 Task: Create a rule when a due date in this month.
Action: Mouse moved to (1092, 273)
Screenshot: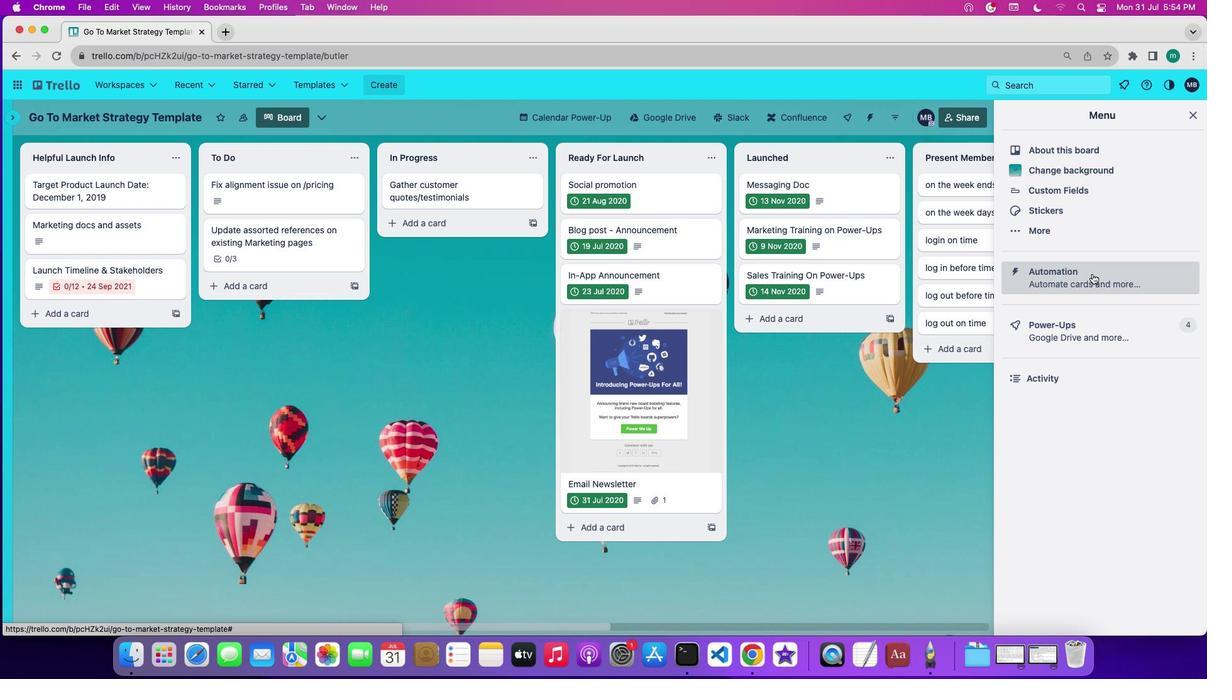 
Action: Mouse pressed left at (1092, 273)
Screenshot: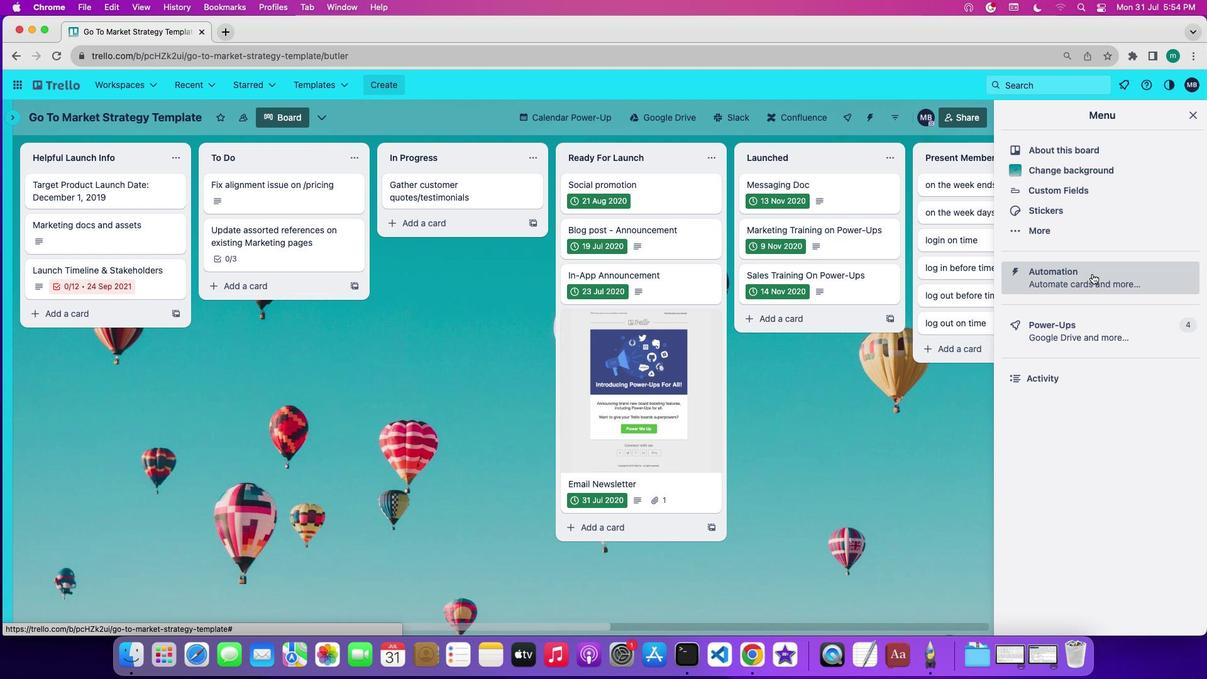 
Action: Mouse moved to (45, 232)
Screenshot: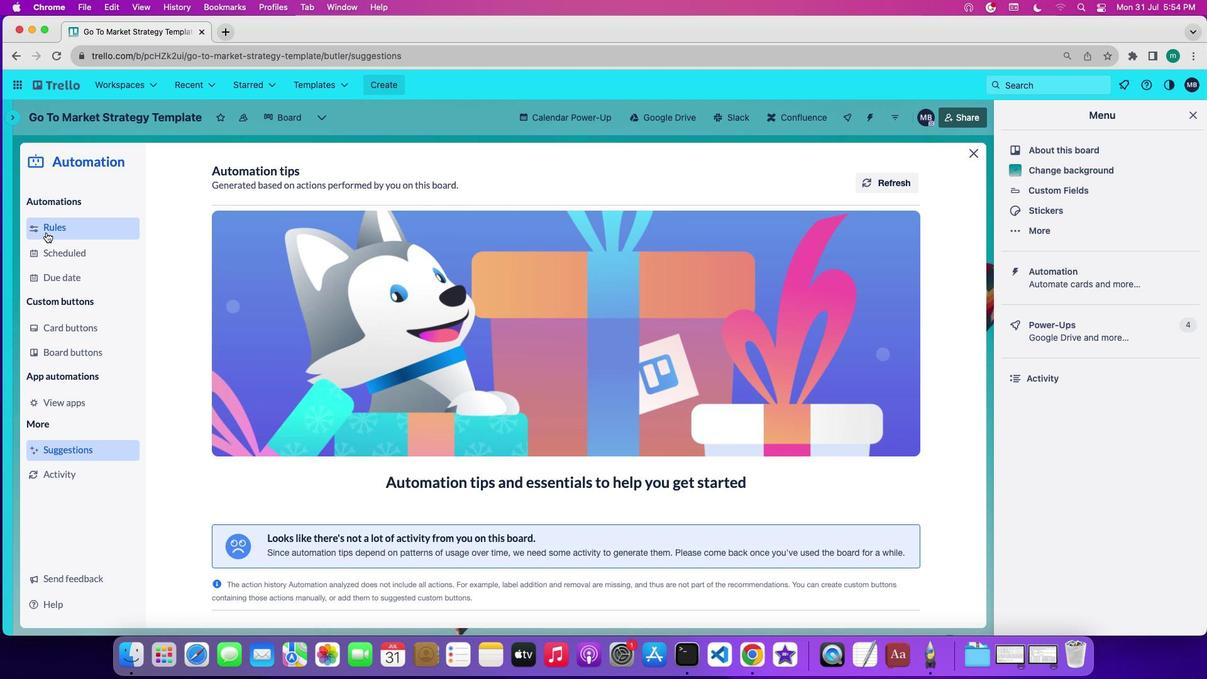 
Action: Mouse pressed left at (45, 232)
Screenshot: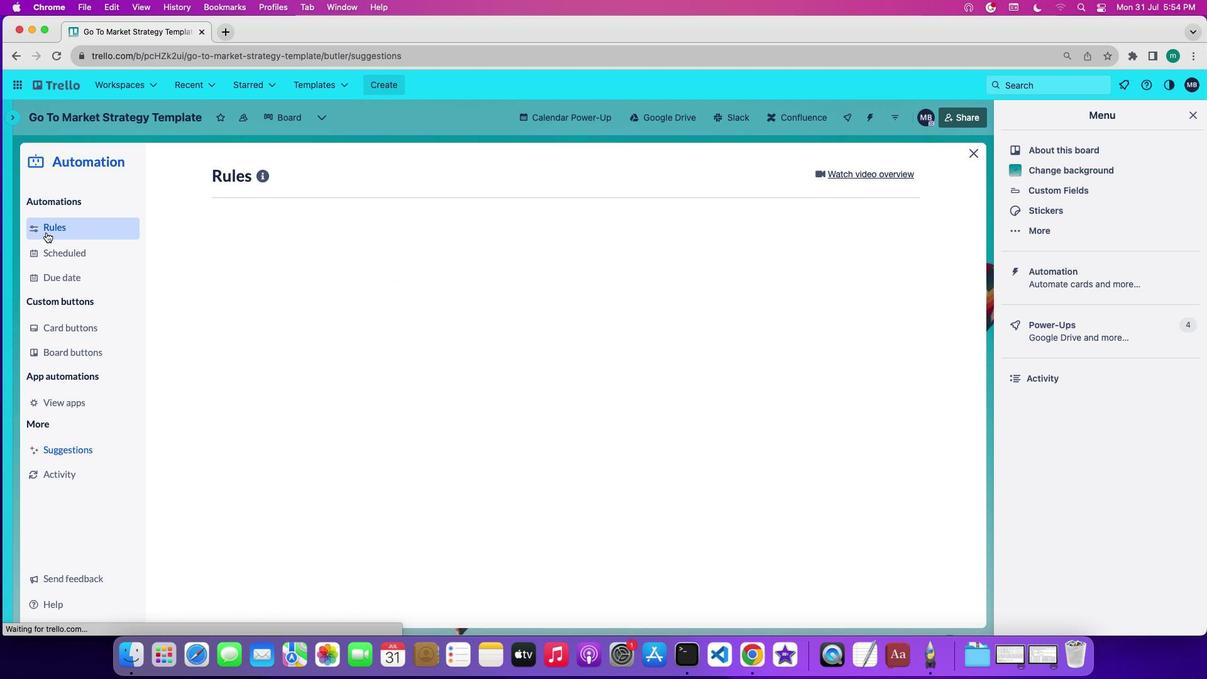 
Action: Mouse moved to (268, 453)
Screenshot: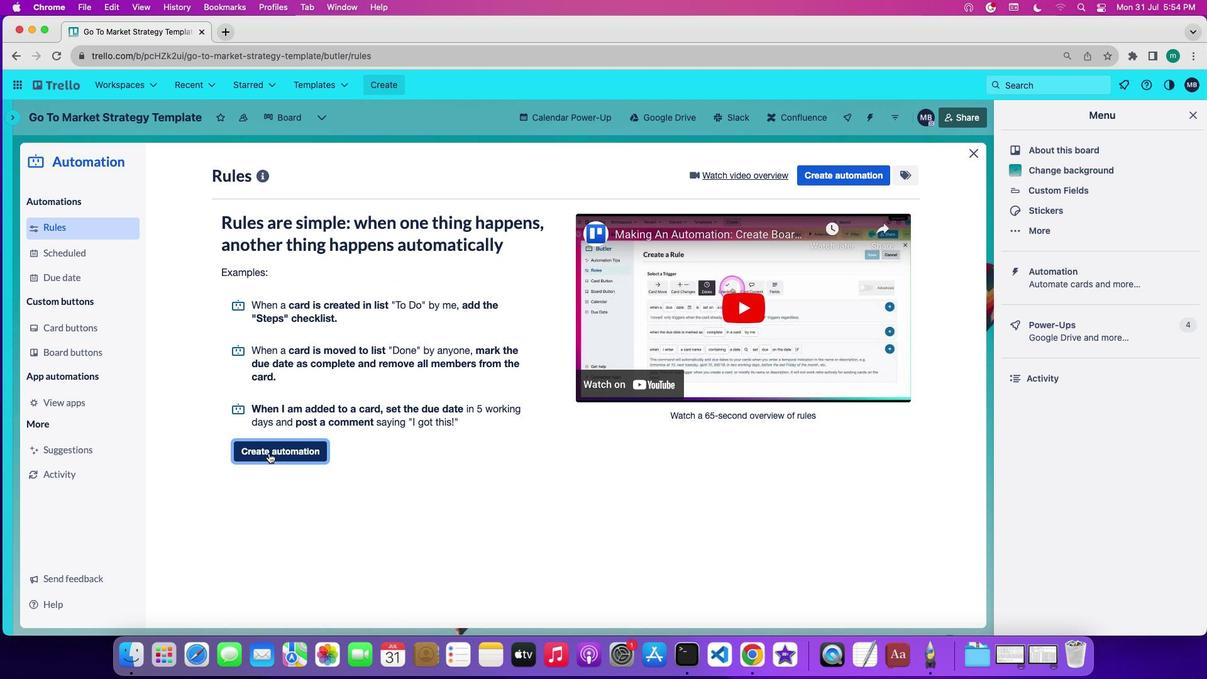
Action: Mouse pressed left at (268, 453)
Screenshot: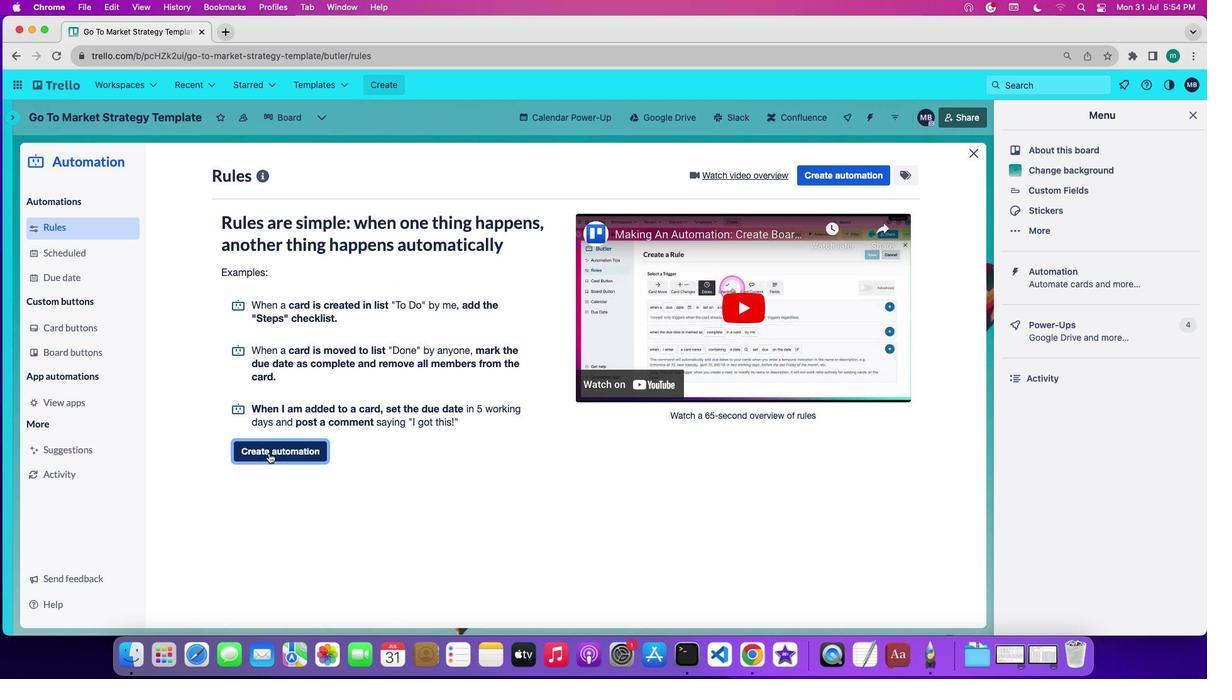 
Action: Mouse moved to (549, 298)
Screenshot: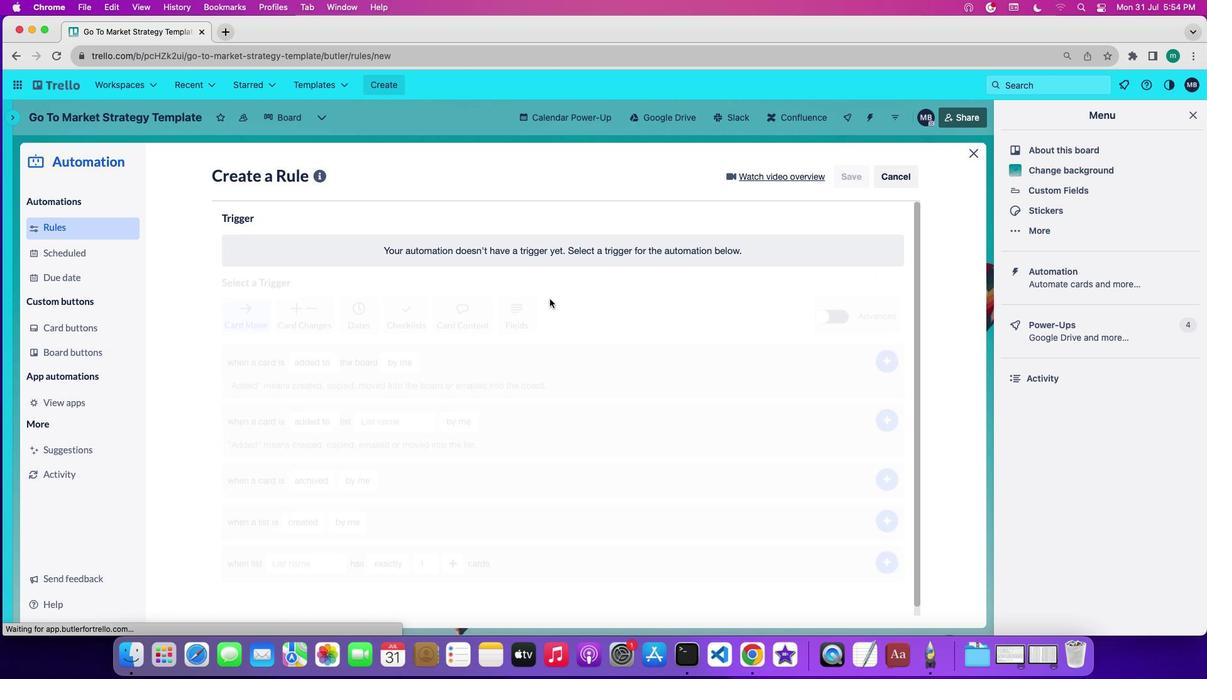 
Action: Mouse pressed left at (549, 298)
Screenshot: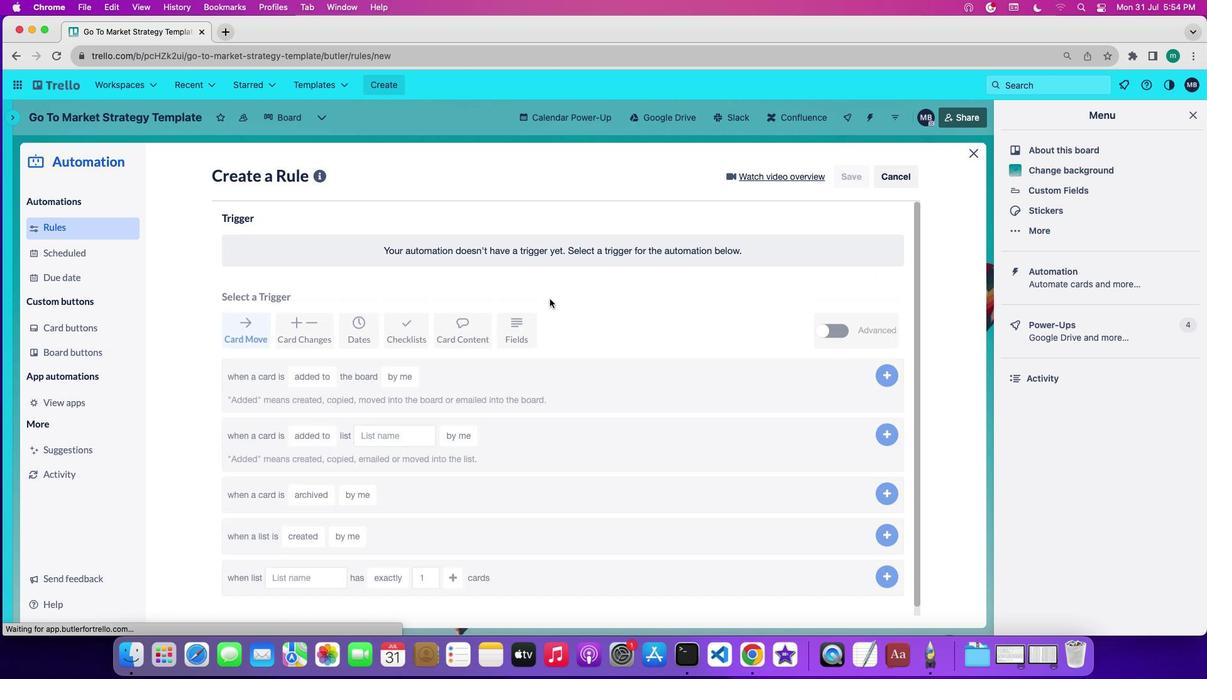 
Action: Mouse moved to (398, 337)
Screenshot: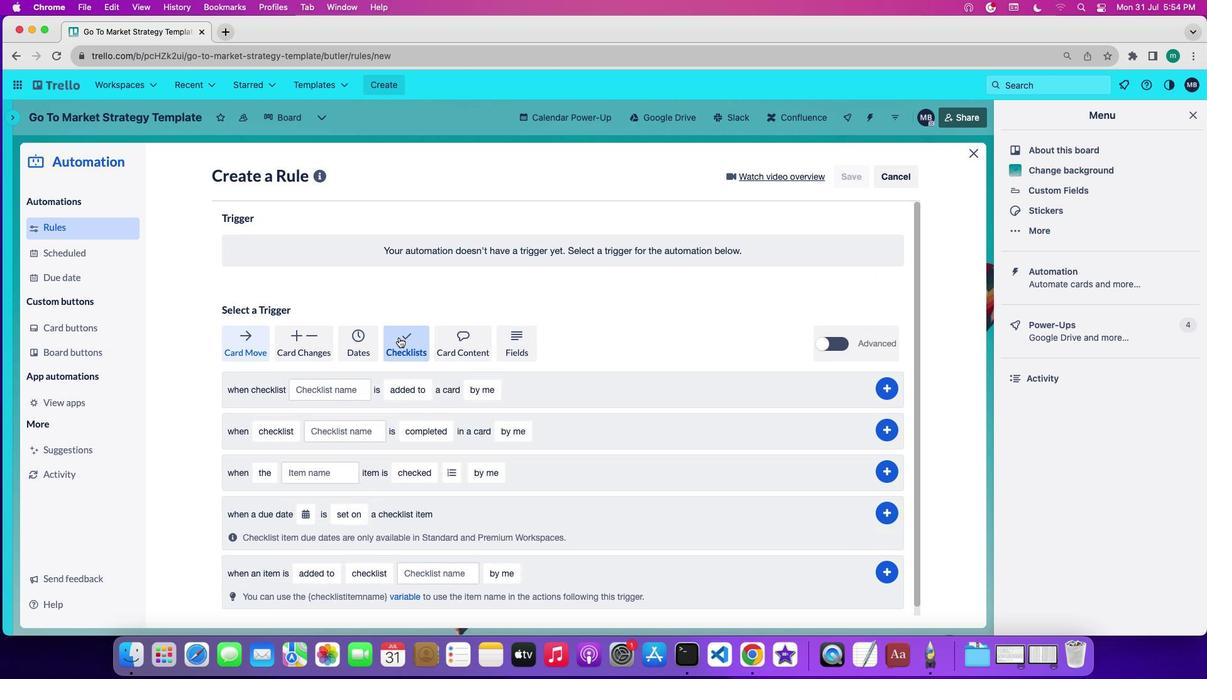 
Action: Mouse pressed left at (398, 337)
Screenshot: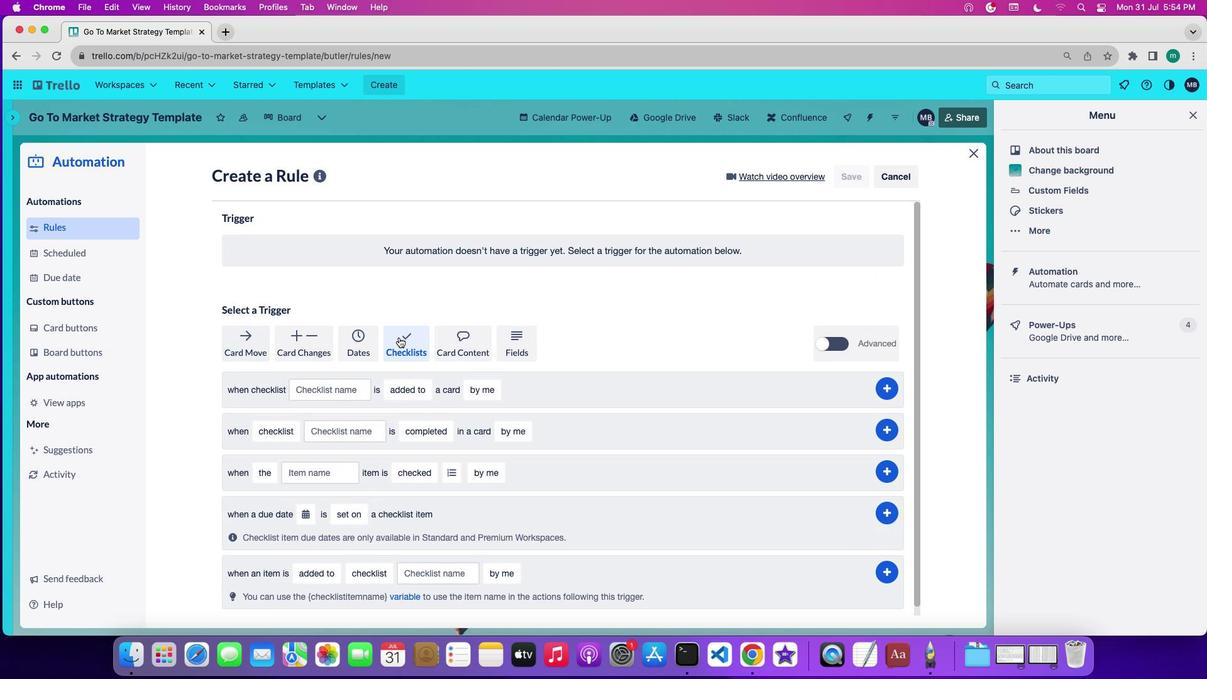 
Action: Mouse moved to (305, 519)
Screenshot: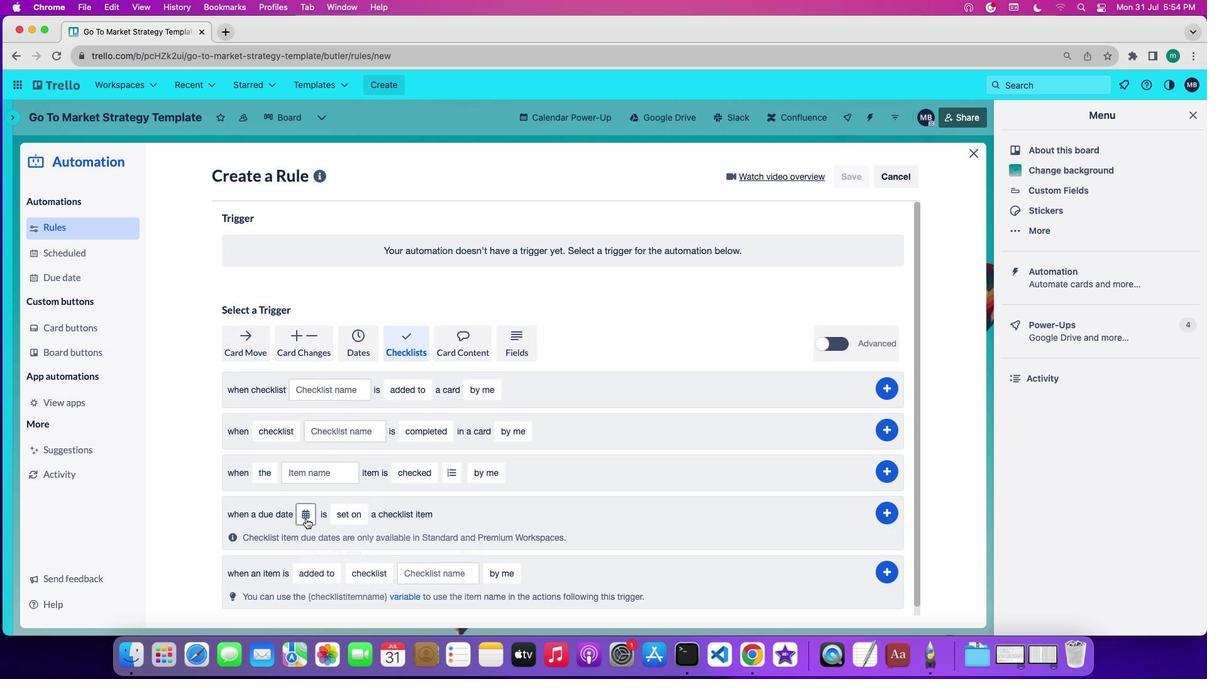 
Action: Mouse pressed left at (305, 519)
Screenshot: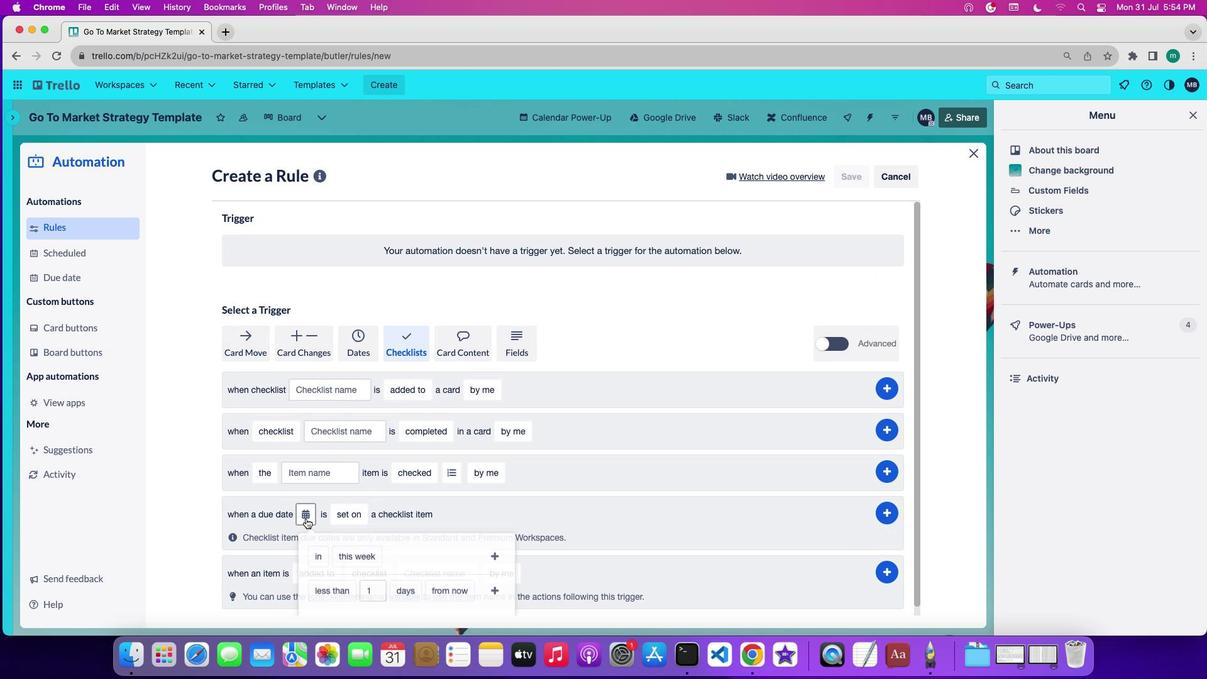 
Action: Mouse moved to (322, 563)
Screenshot: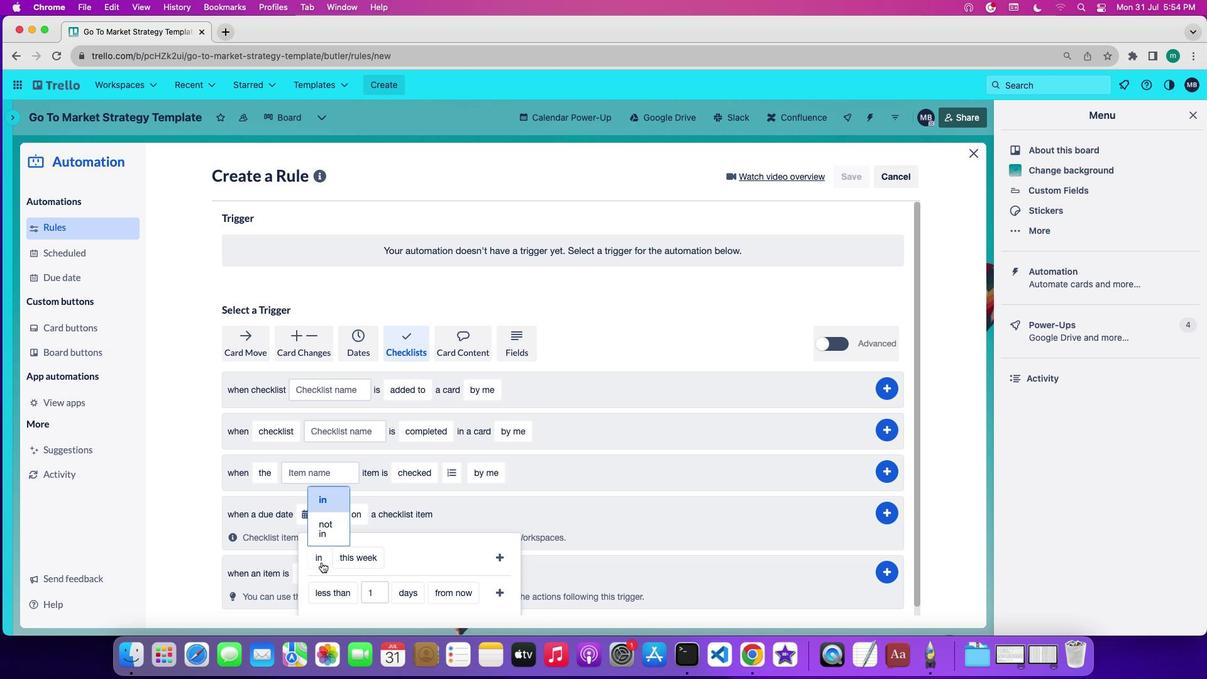
Action: Mouse pressed left at (322, 563)
Screenshot: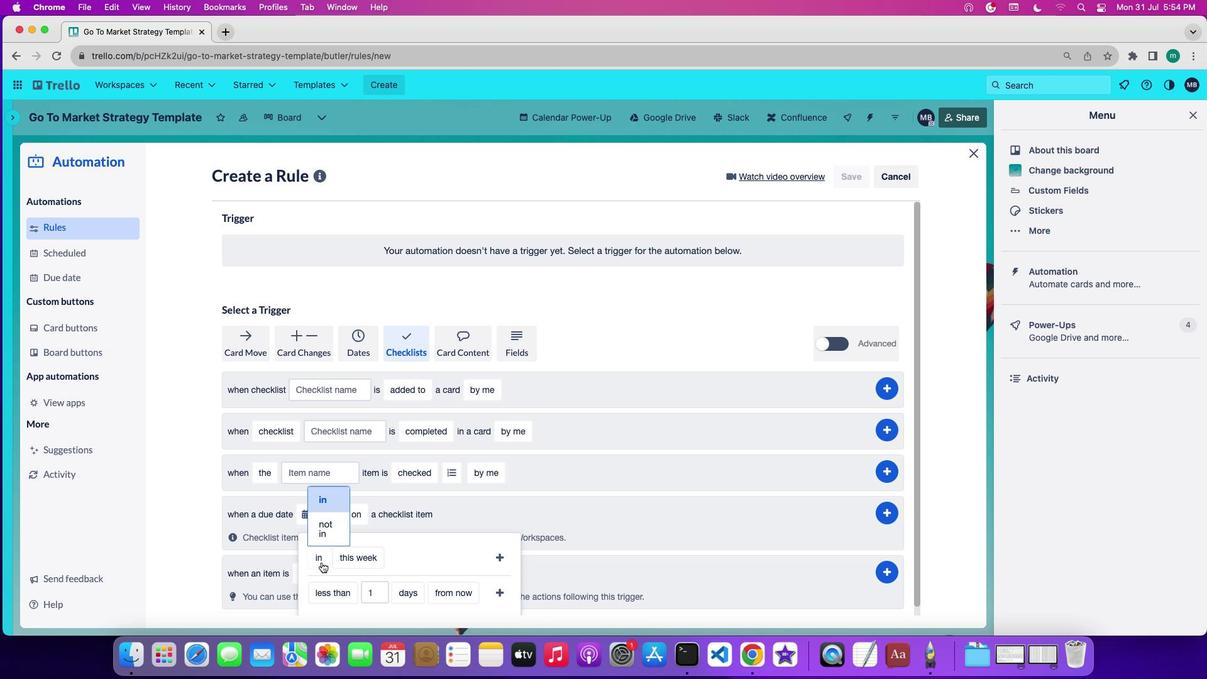 
Action: Mouse moved to (315, 567)
Screenshot: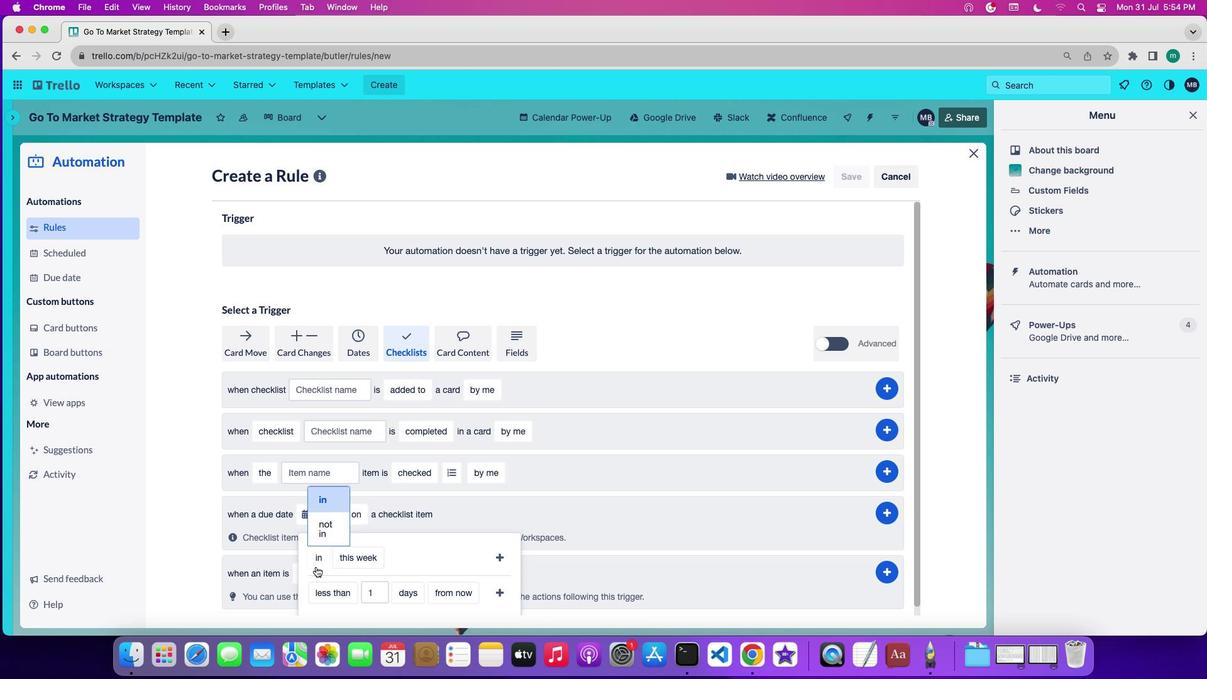 
Action: Mouse pressed left at (315, 567)
Screenshot: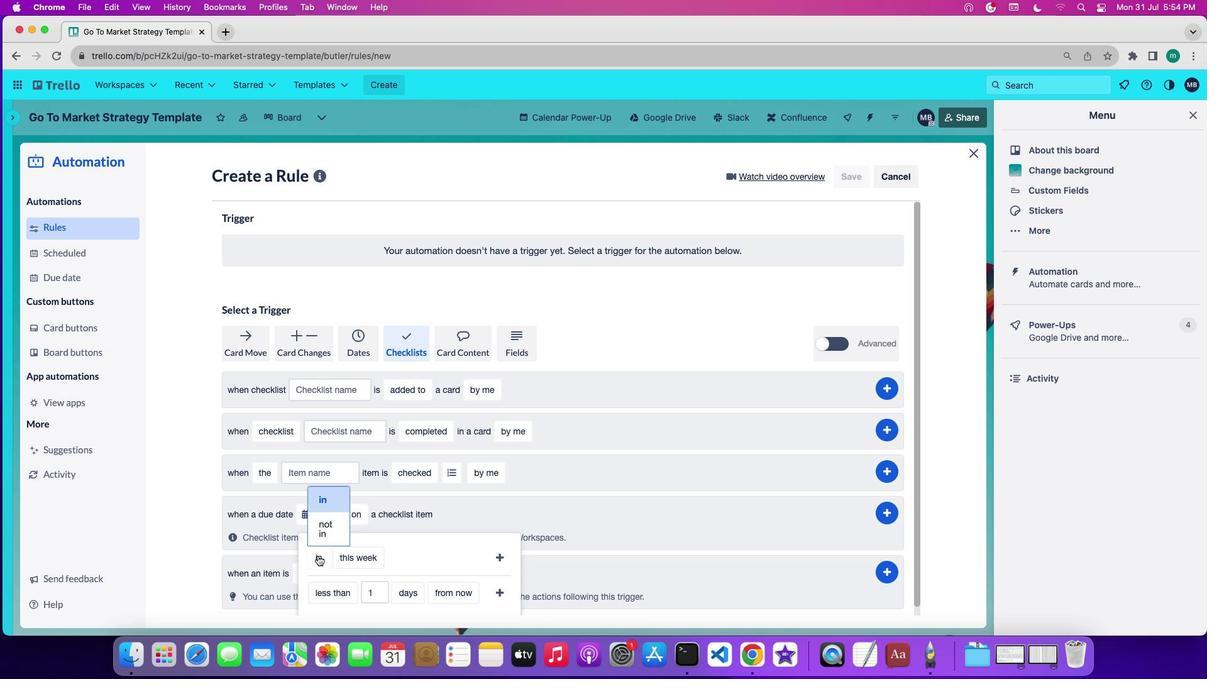 
Action: Mouse moved to (320, 494)
Screenshot: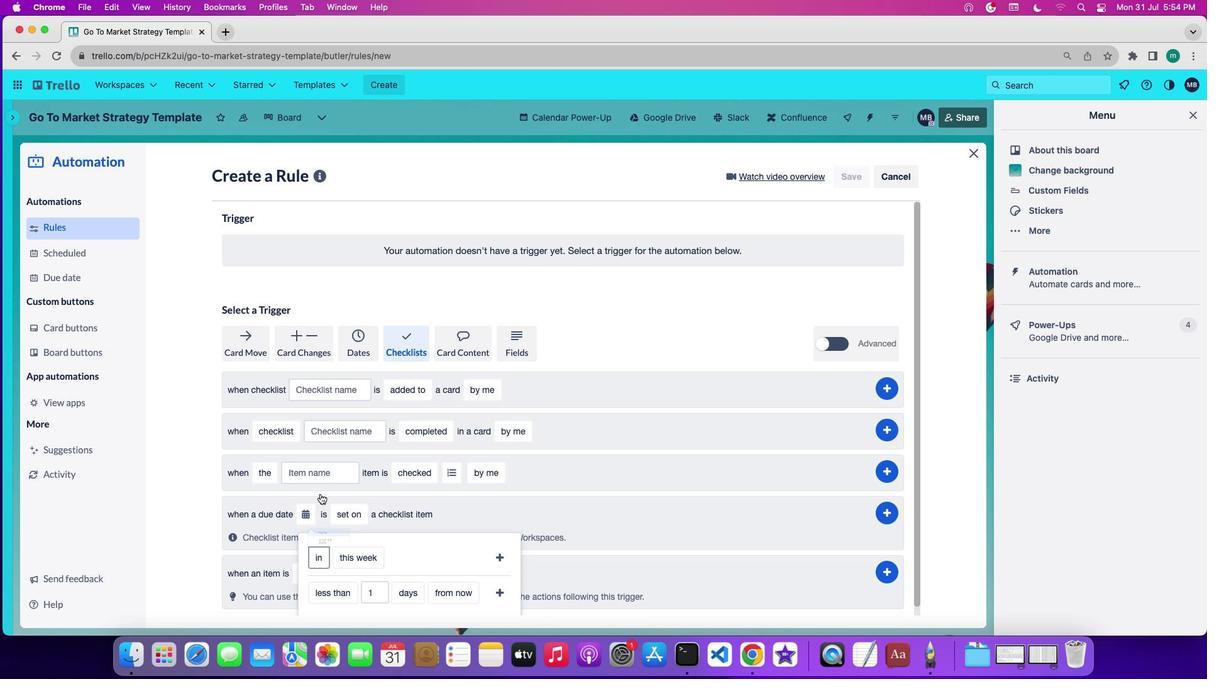 
Action: Mouse pressed left at (320, 494)
Screenshot: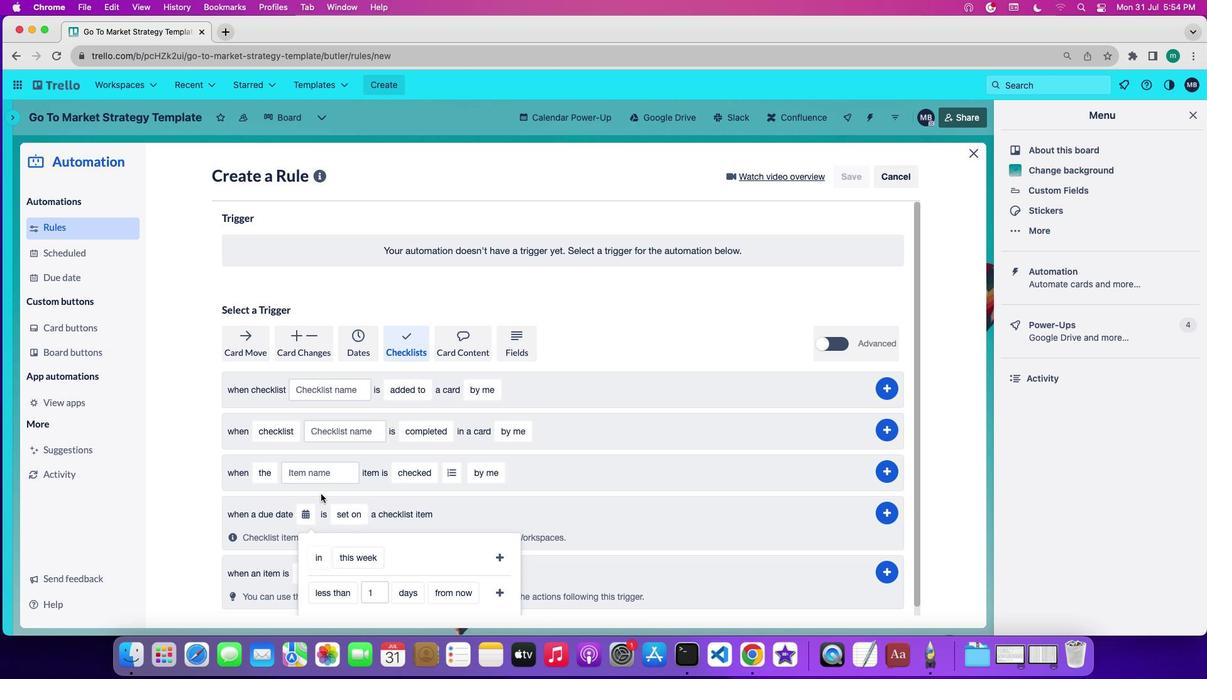 
Action: Mouse moved to (362, 568)
Screenshot: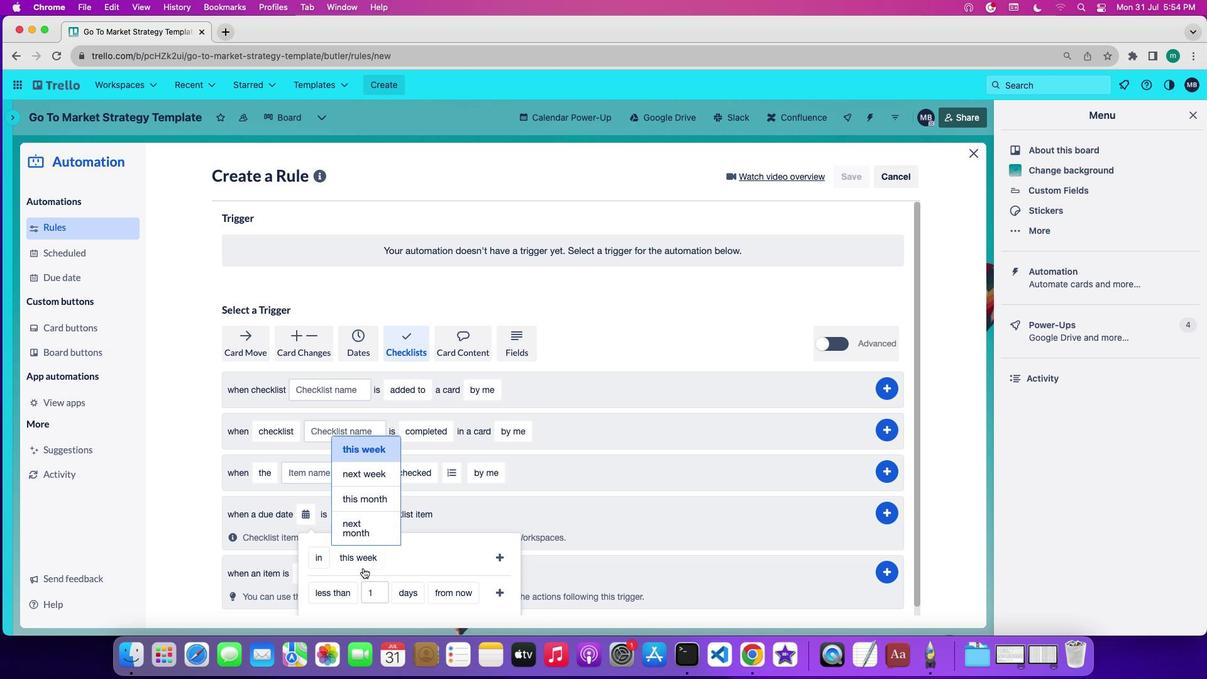 
Action: Mouse pressed left at (362, 568)
Screenshot: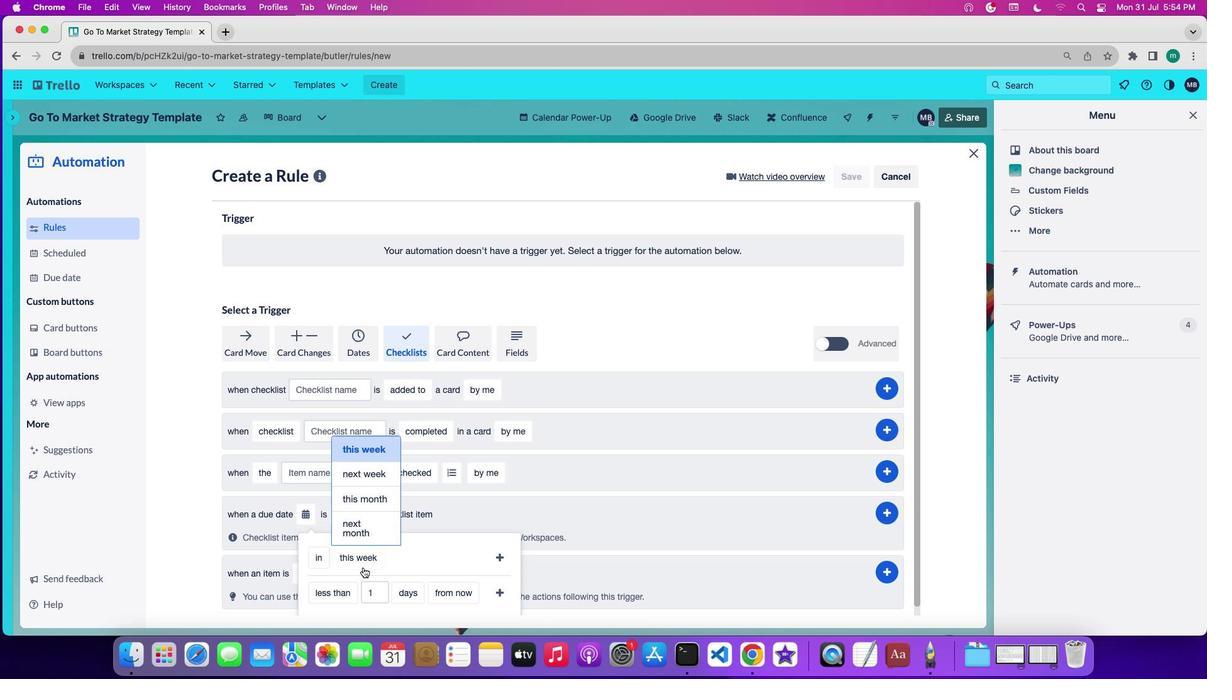 
Action: Mouse moved to (370, 502)
Screenshot: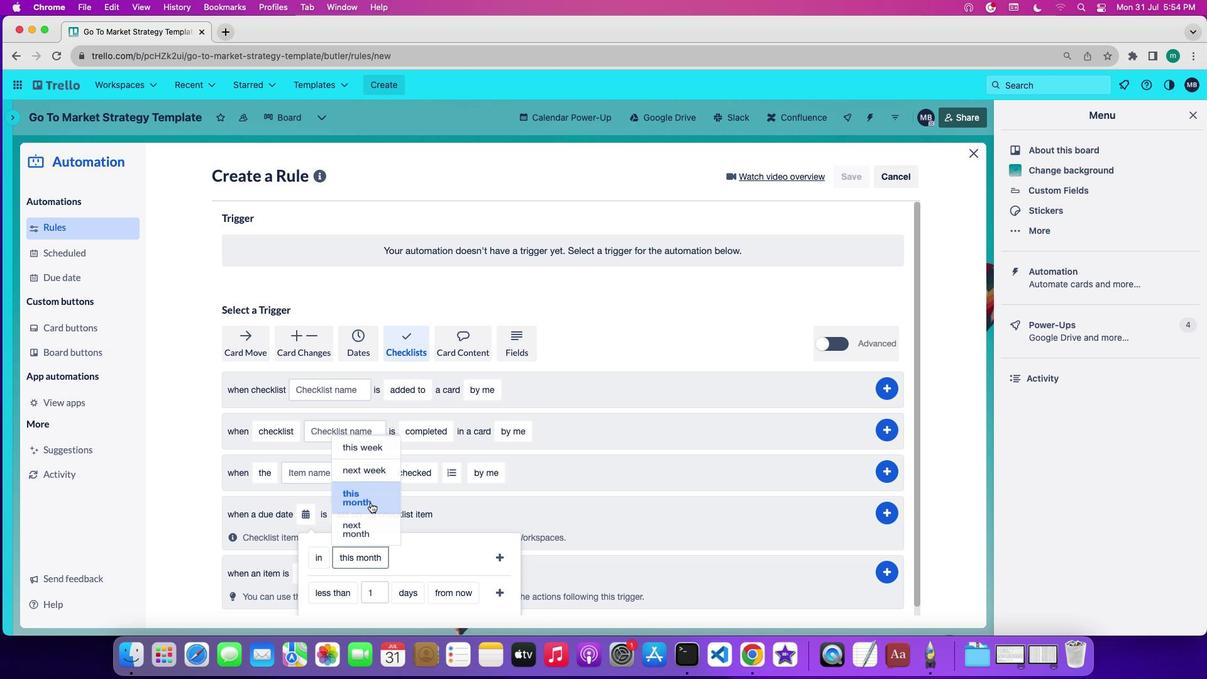 
Action: Mouse pressed left at (370, 502)
Screenshot: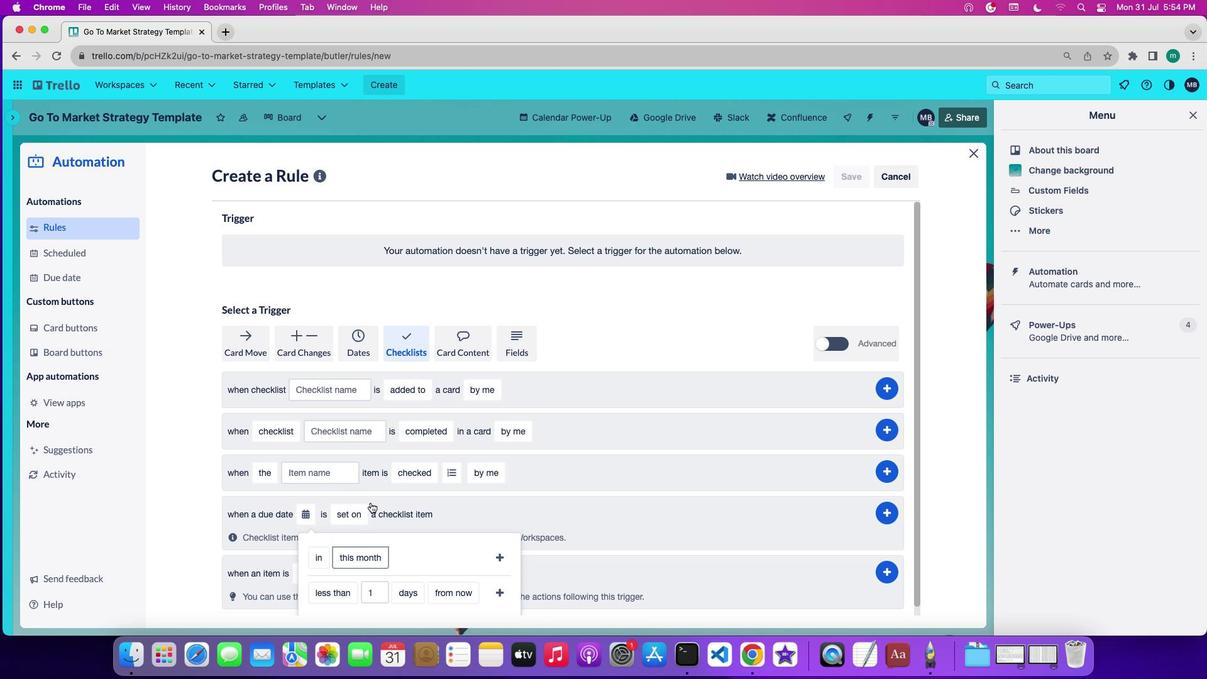 
Action: Mouse moved to (502, 559)
Screenshot: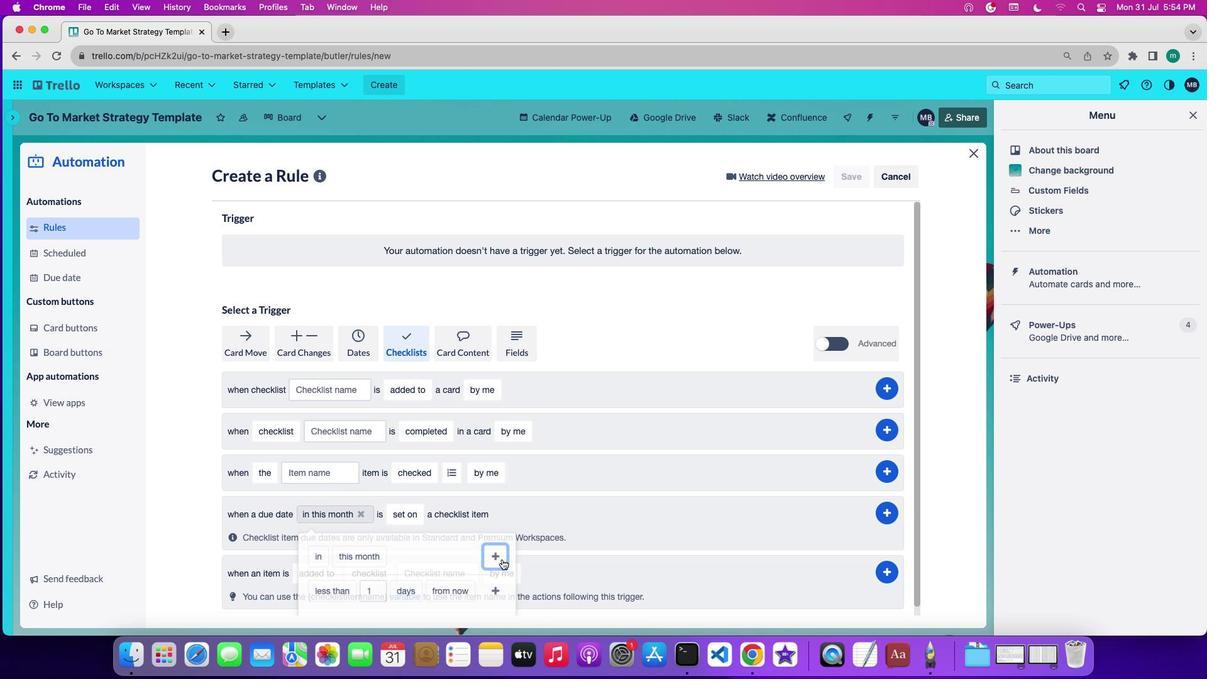 
Action: Mouse pressed left at (502, 559)
Screenshot: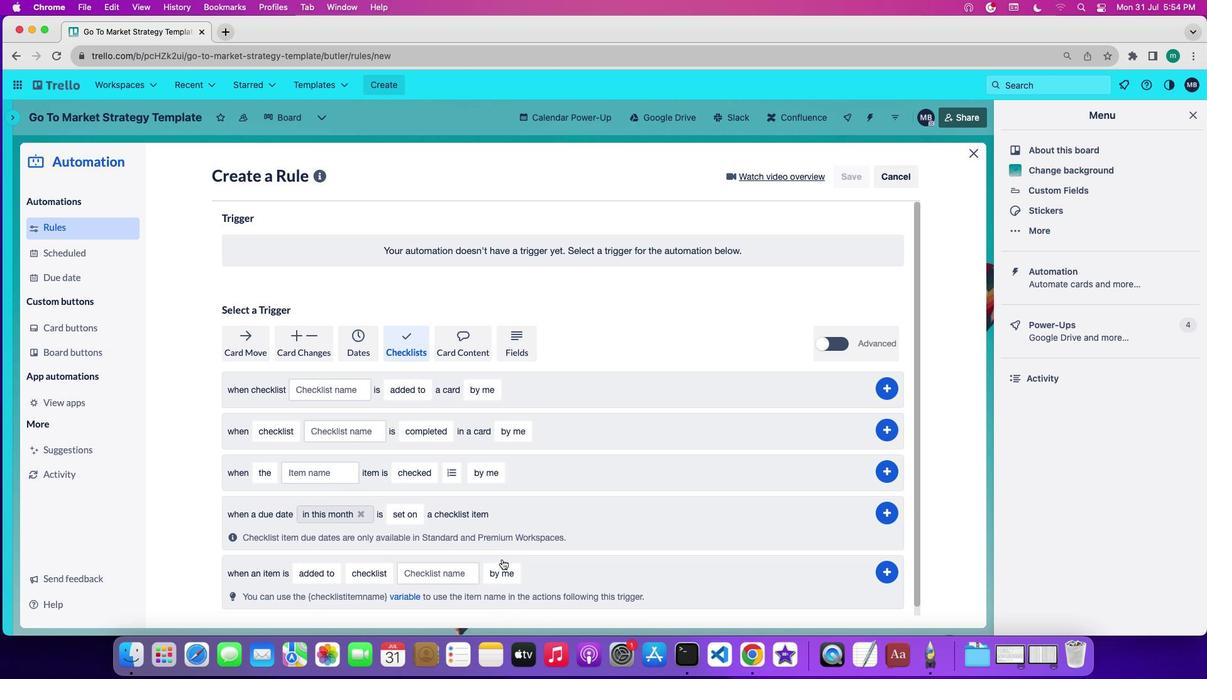 
Action: Mouse moved to (885, 513)
Screenshot: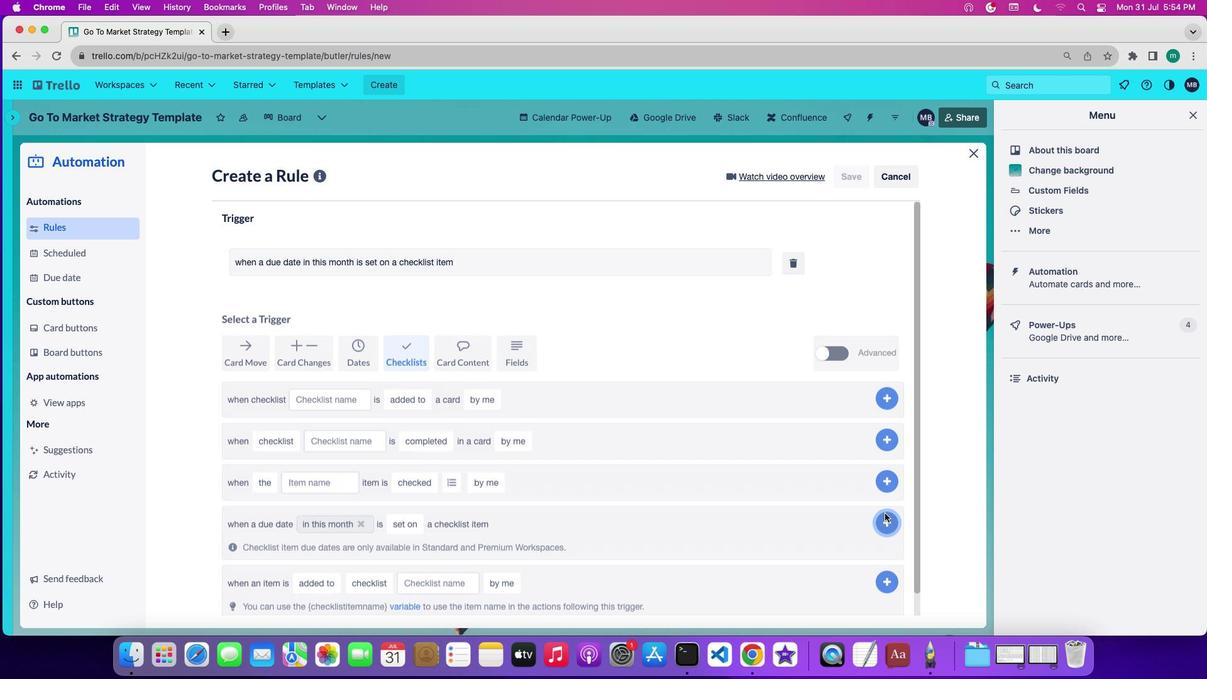
Action: Mouse pressed left at (885, 513)
Screenshot: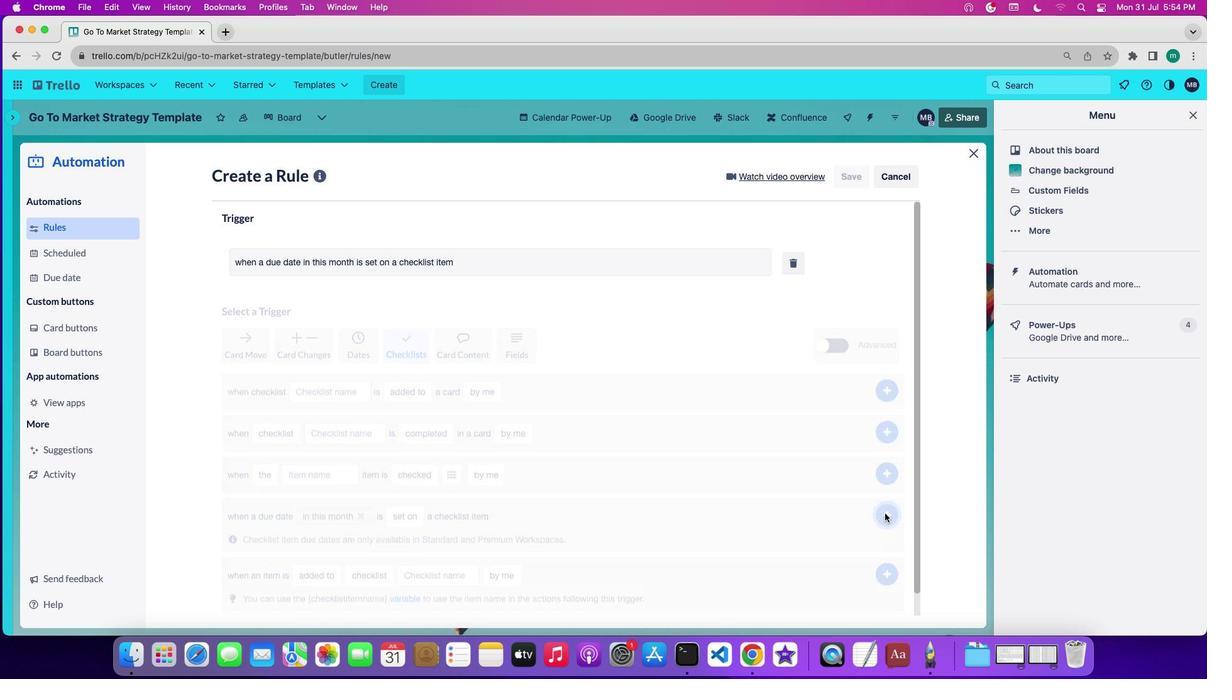 
